Task: Toggle the format newline between seletors option in the less.
Action: Mouse moved to (7, 489)
Screenshot: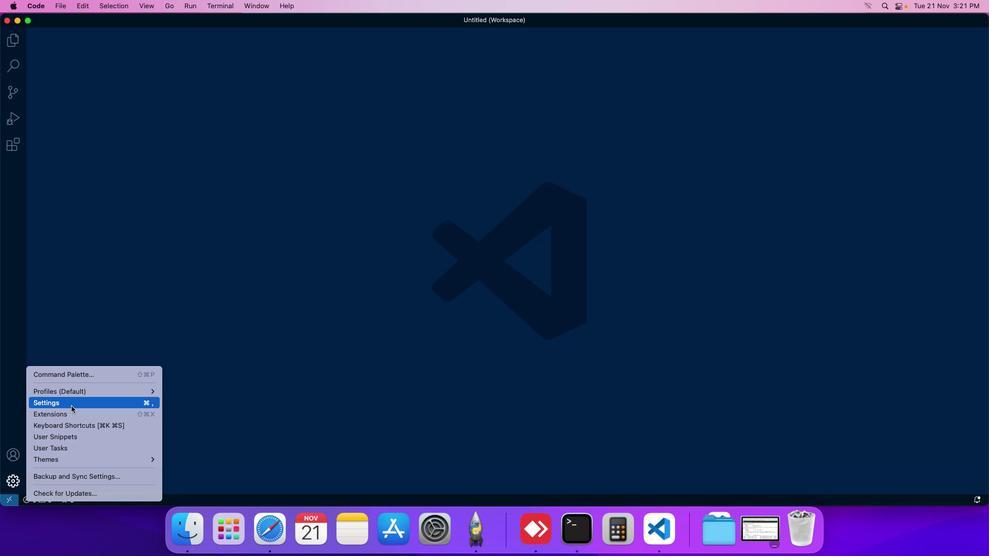 
Action: Mouse pressed left at (7, 489)
Screenshot: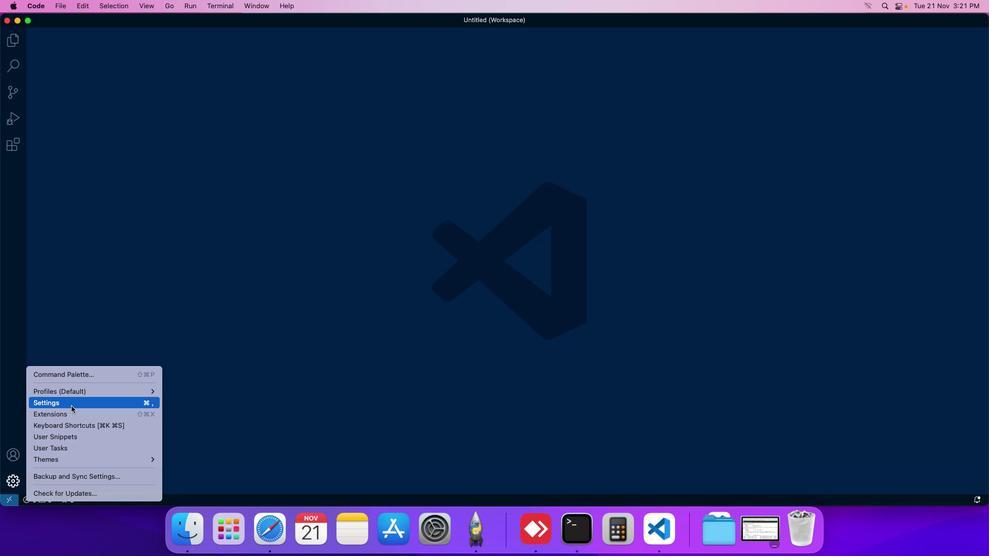 
Action: Mouse moved to (71, 406)
Screenshot: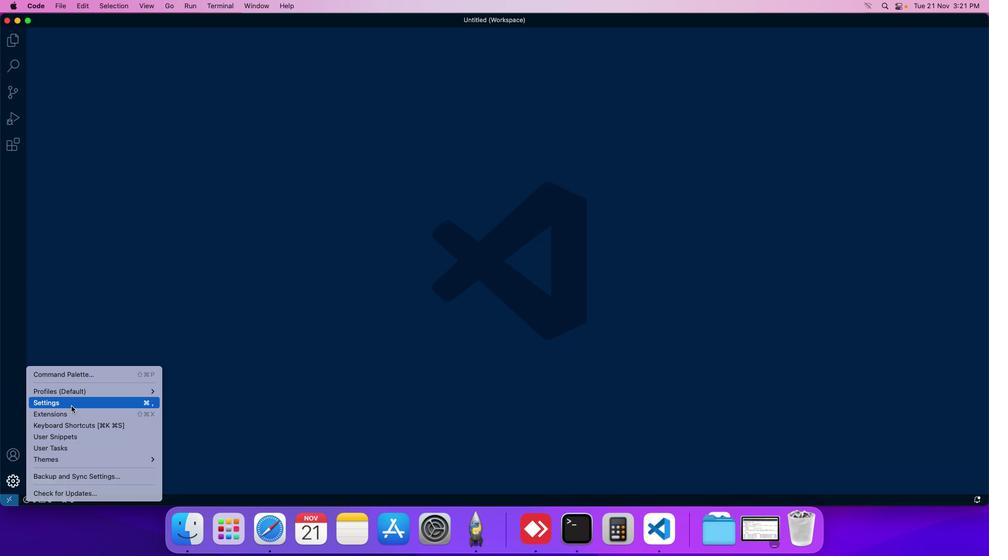 
Action: Mouse pressed left at (71, 406)
Screenshot: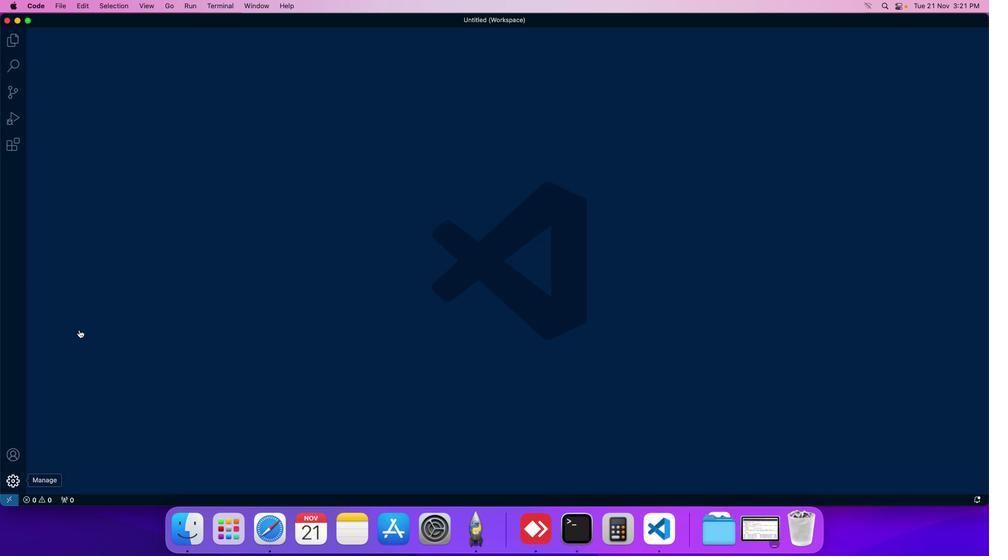 
Action: Mouse moved to (252, 83)
Screenshot: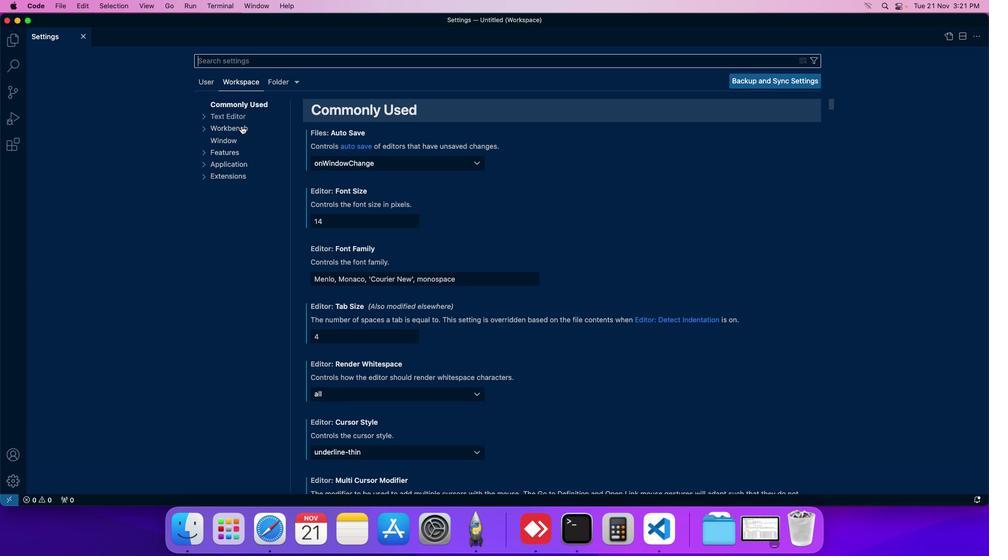 
Action: Mouse pressed left at (252, 83)
Screenshot: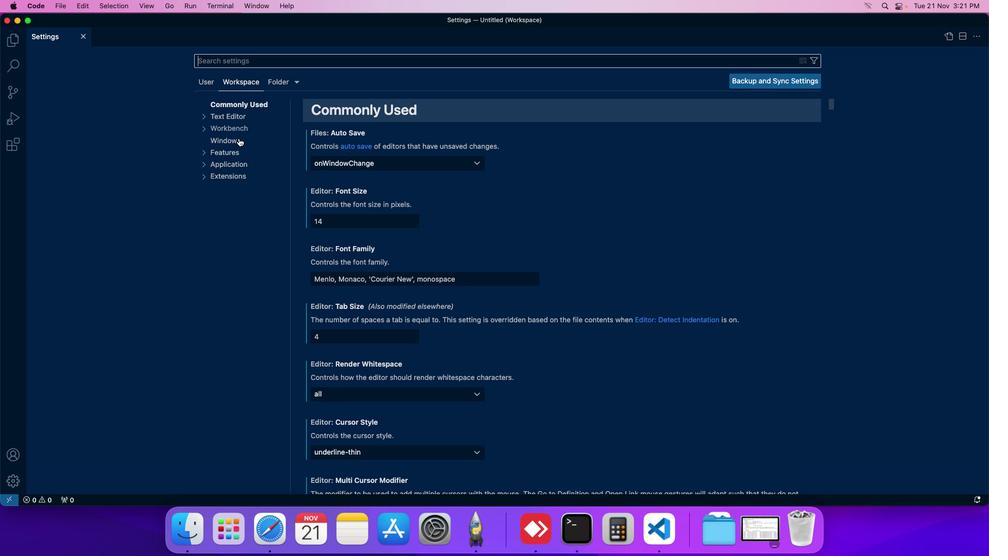 
Action: Mouse moved to (231, 172)
Screenshot: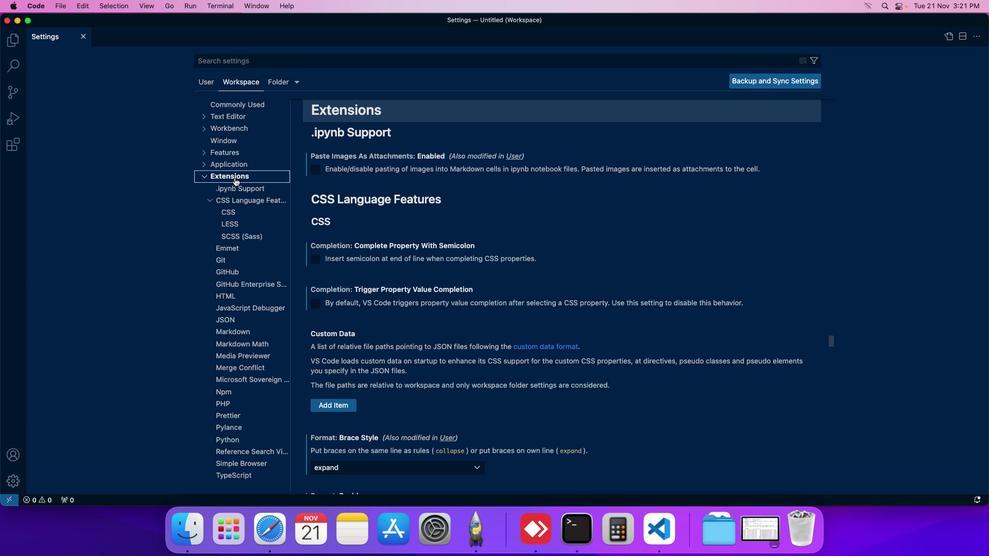 
Action: Mouse pressed left at (231, 172)
Screenshot: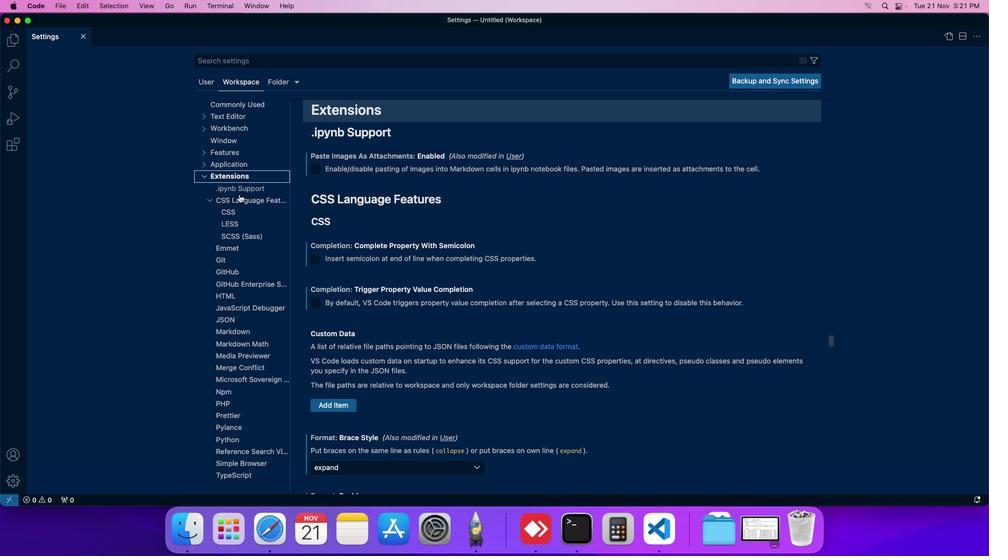 
Action: Mouse moved to (239, 219)
Screenshot: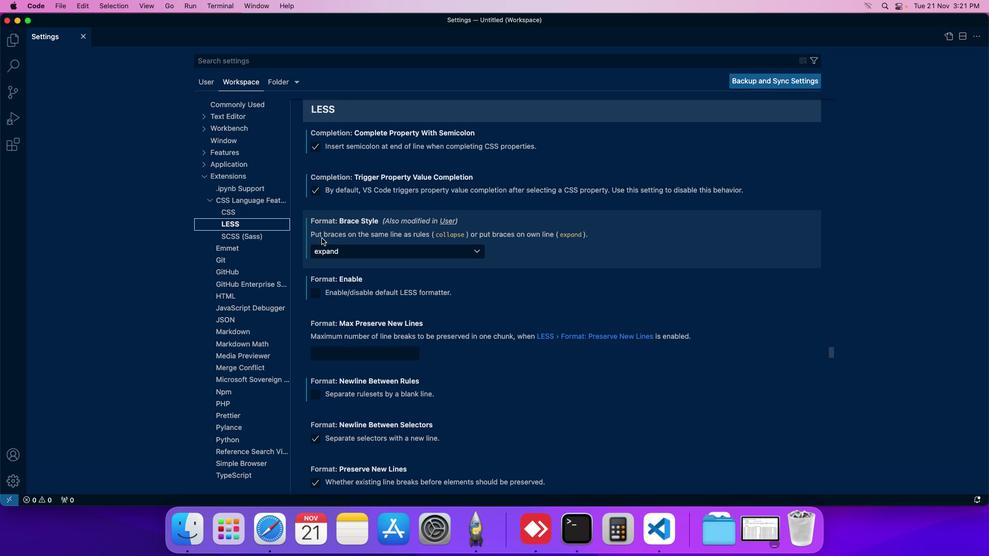 
Action: Mouse pressed left at (239, 219)
Screenshot: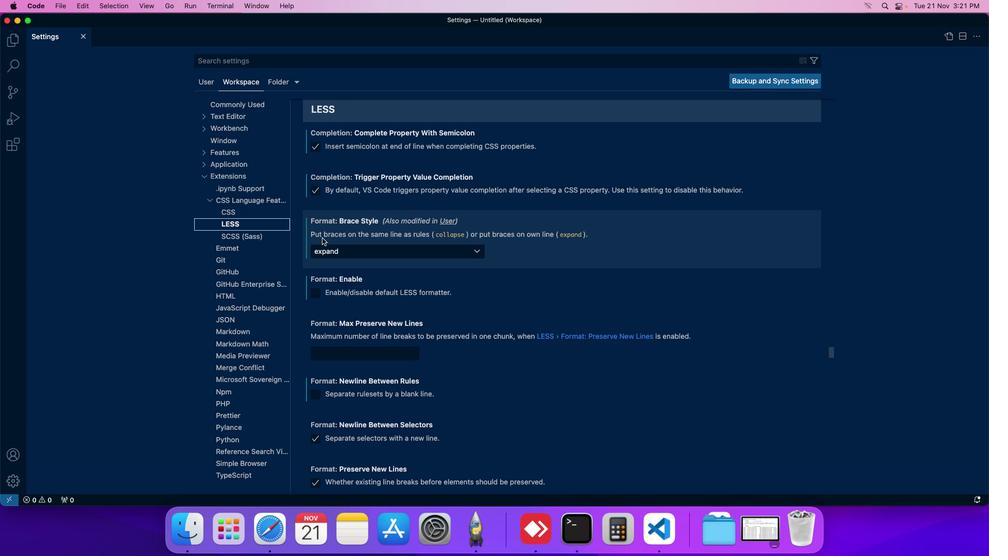 
Action: Mouse moved to (322, 238)
Screenshot: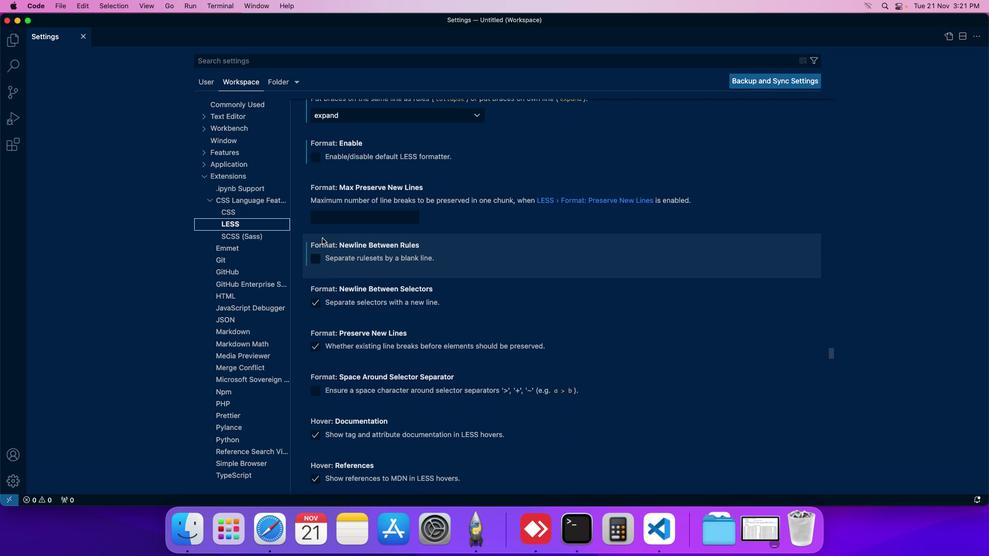 
Action: Mouse scrolled (322, 238) with delta (0, 0)
Screenshot: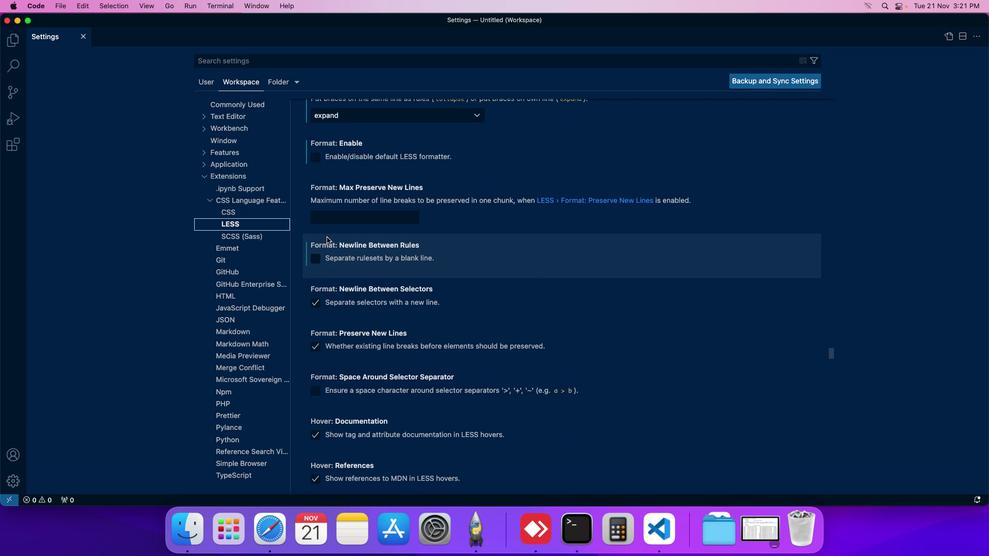 
Action: Mouse moved to (318, 307)
Screenshot: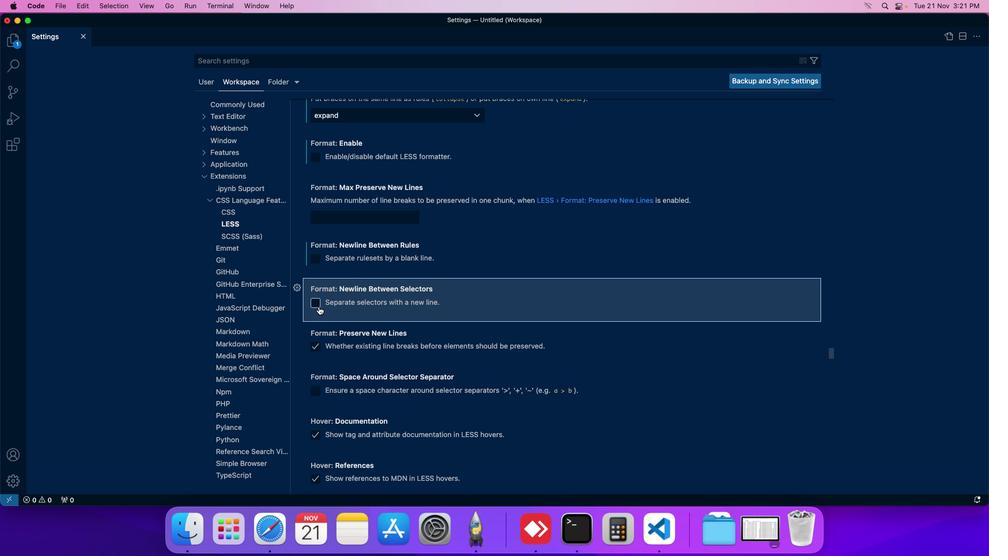 
Action: Mouse pressed left at (318, 307)
Screenshot: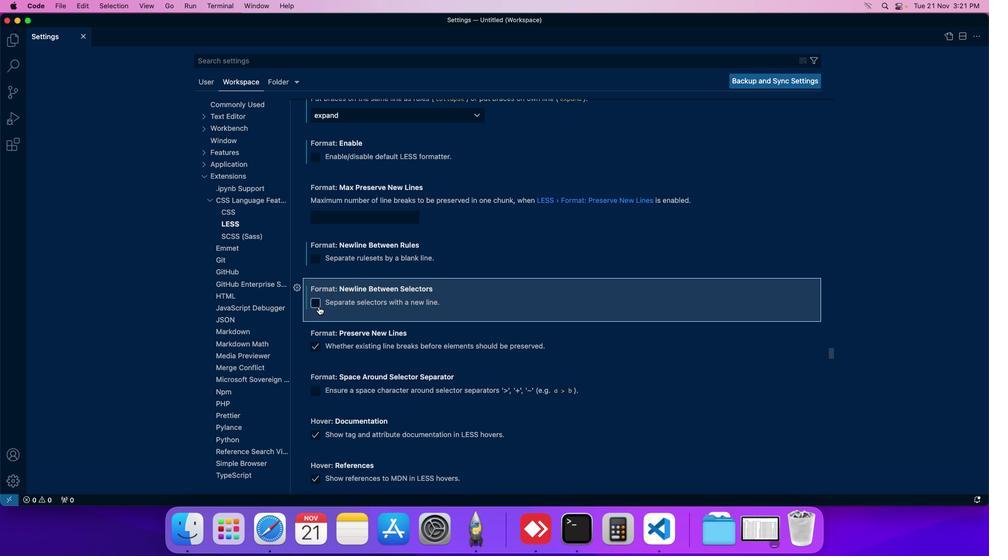 
Action: Mouse moved to (318, 307)
Screenshot: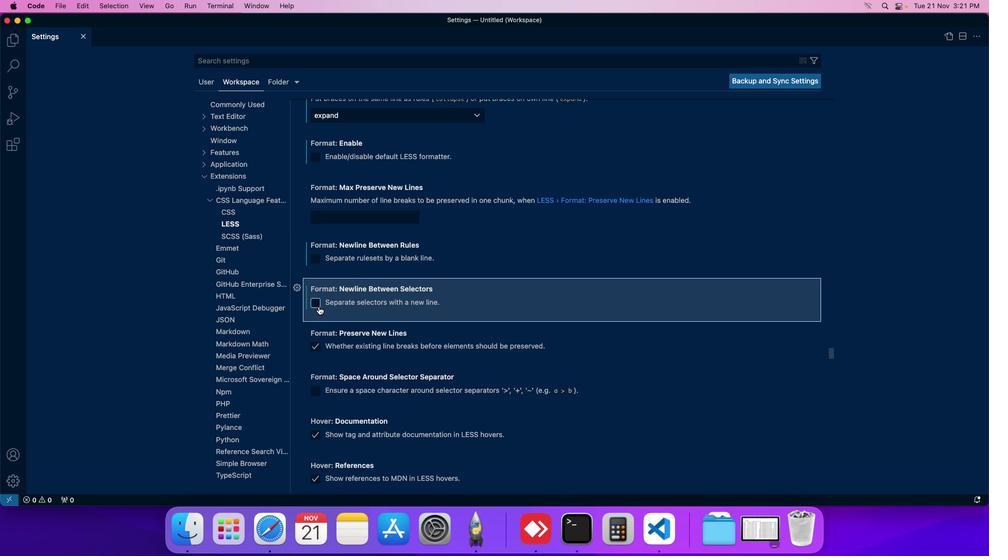 
